 Task: Check current mortgage rates for New York.
Action: Mouse moved to (767, 127)
Screenshot: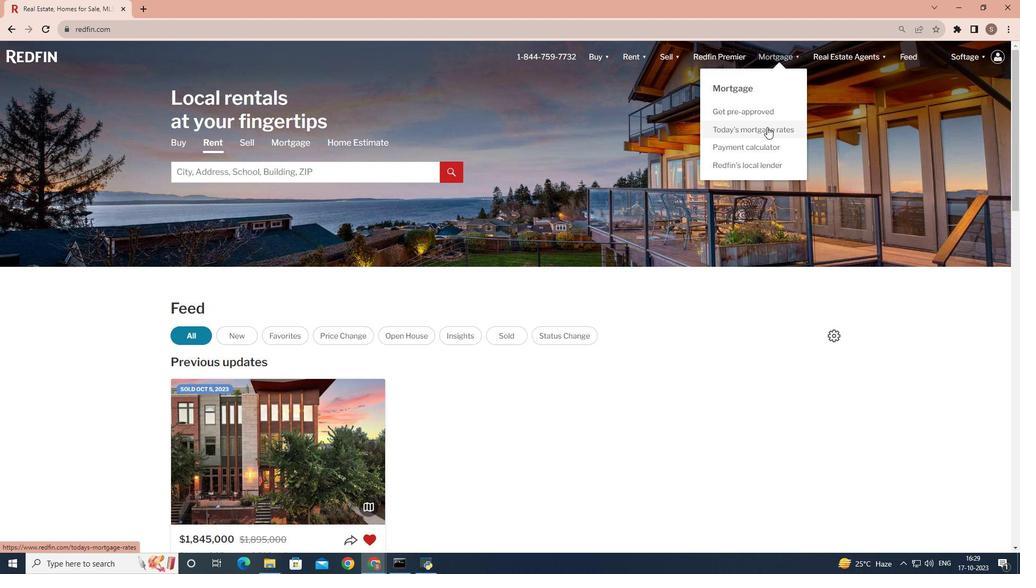 
Action: Mouse pressed left at (767, 127)
Screenshot: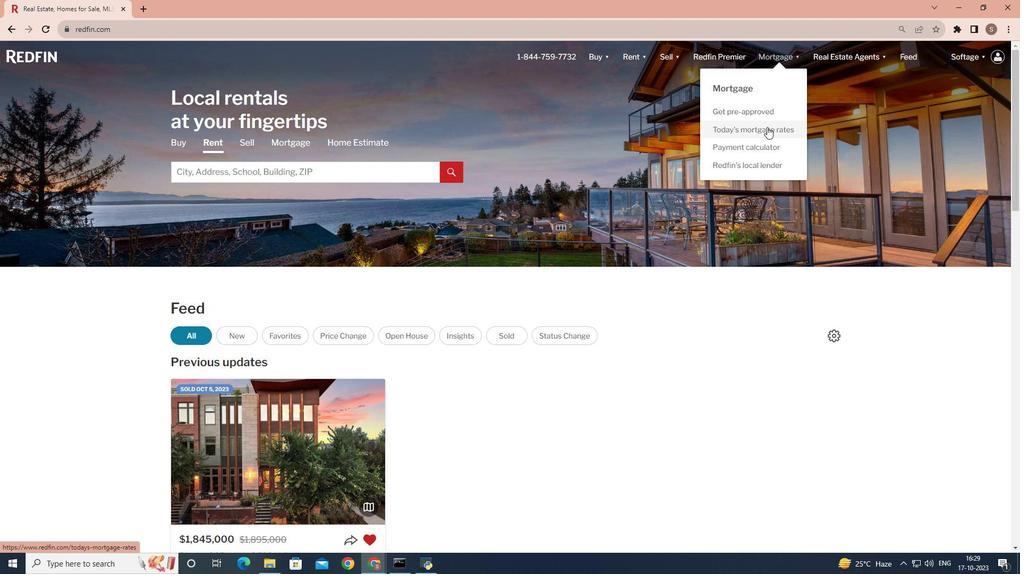 
Action: Mouse moved to (234, 271)
Screenshot: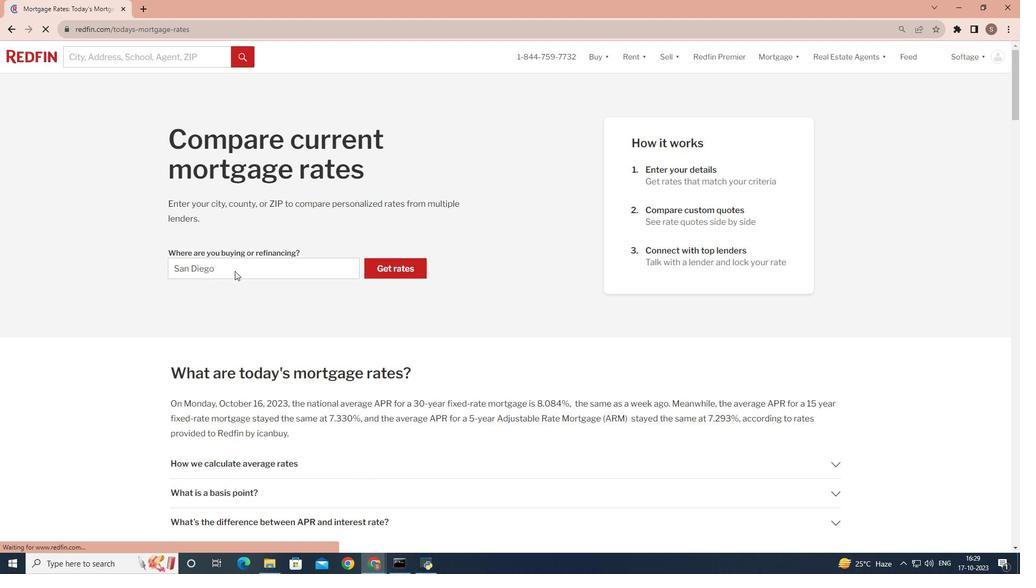 
Action: Mouse pressed left at (234, 271)
Screenshot: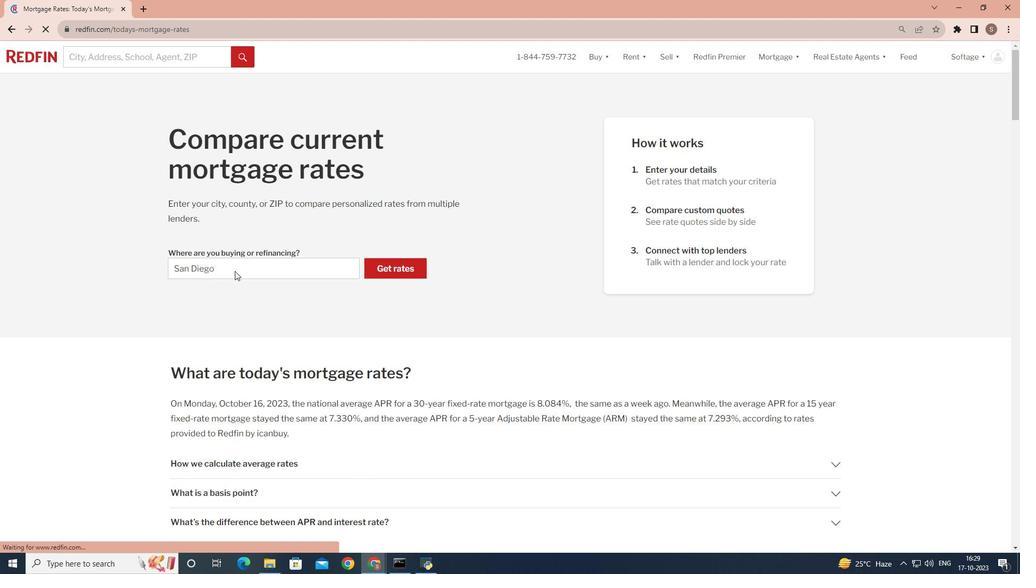 
Action: Mouse moved to (232, 271)
Screenshot: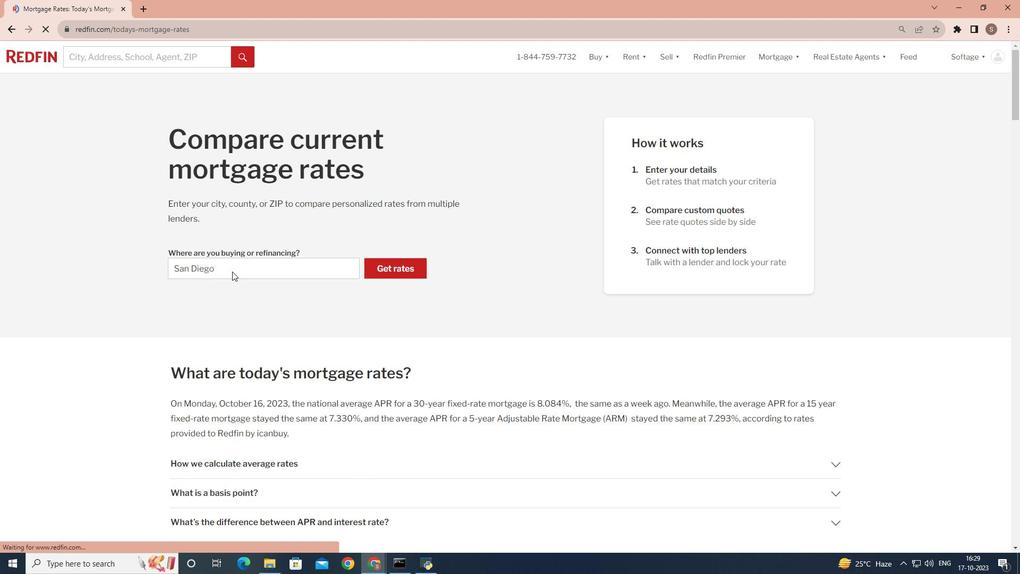 
Action: Mouse pressed left at (232, 271)
Screenshot: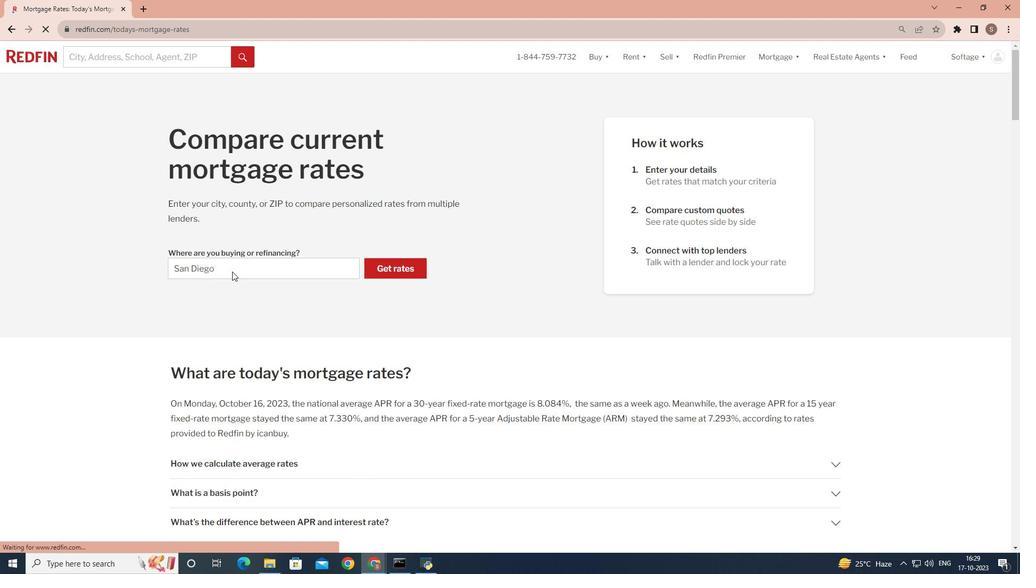 
Action: Mouse moved to (231, 265)
Screenshot: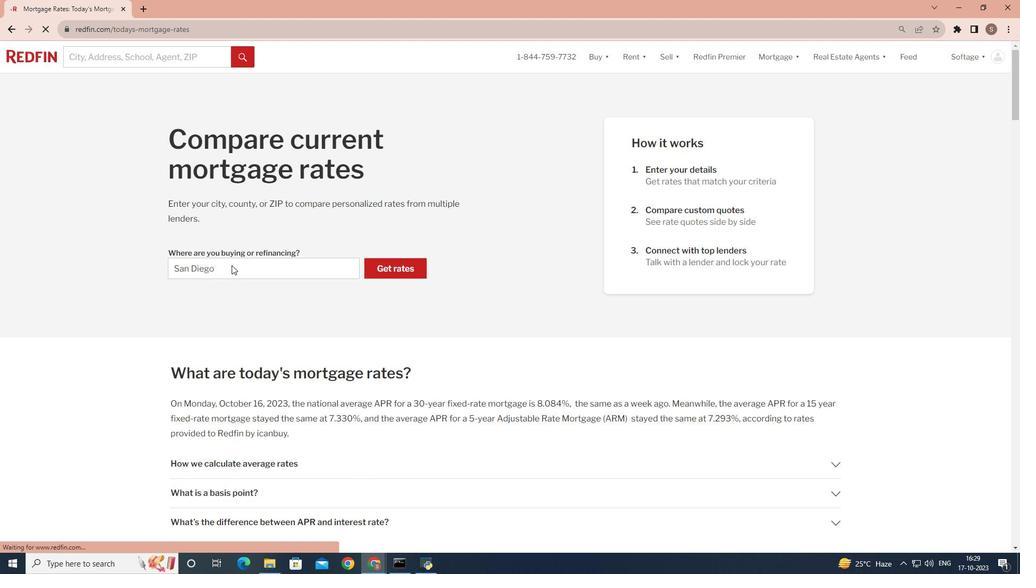 
Action: Mouse pressed left at (231, 265)
Screenshot: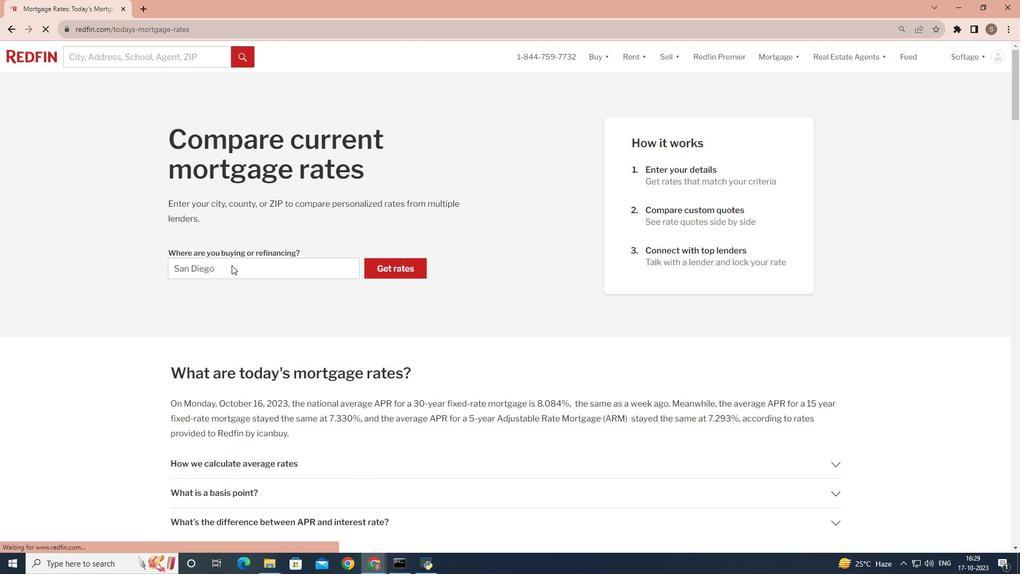 
Action: Mouse moved to (224, 268)
Screenshot: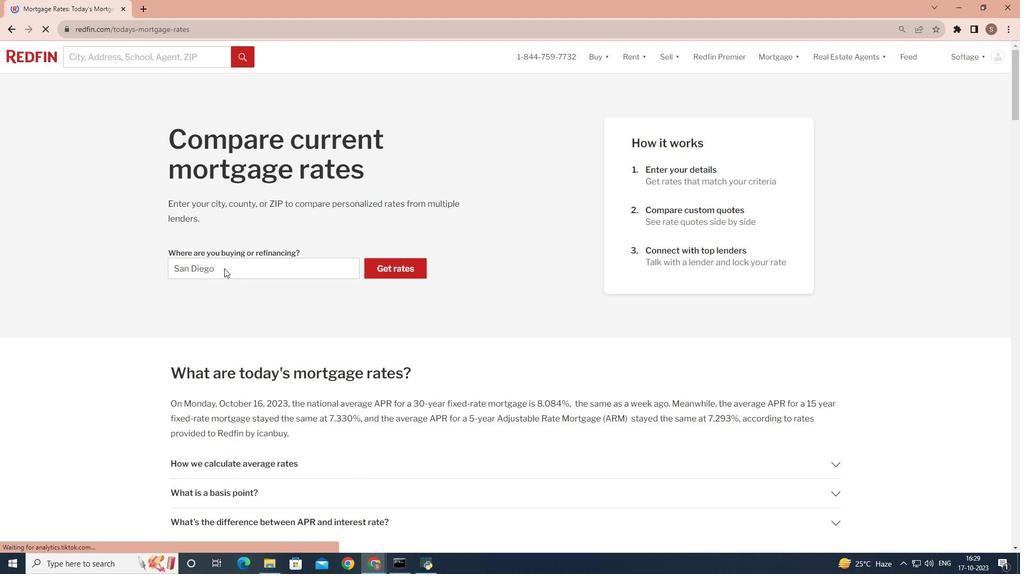 
Action: Mouse pressed left at (224, 268)
Screenshot: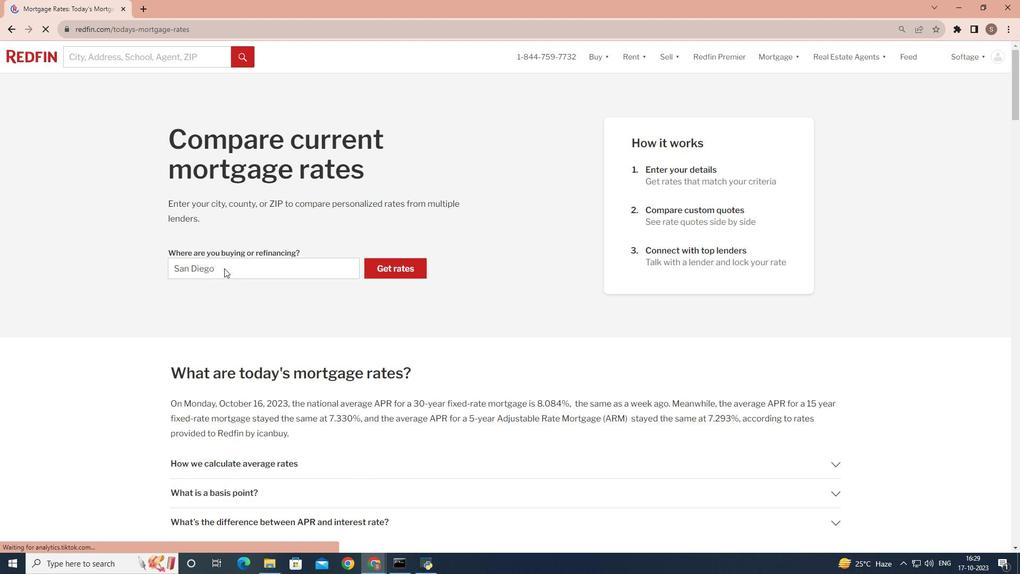 
Action: Mouse moved to (219, 270)
Screenshot: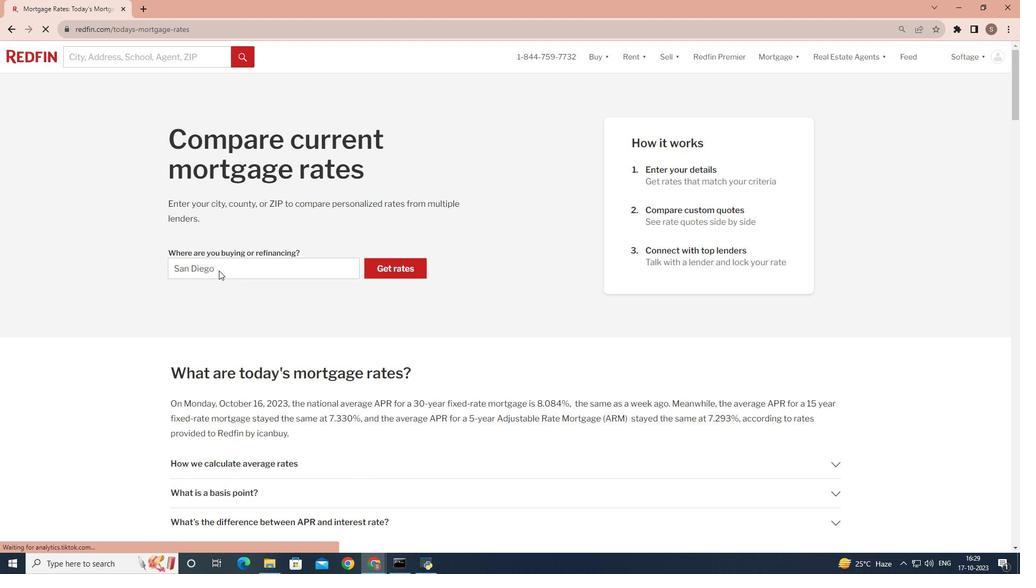 
Action: Mouse pressed left at (219, 270)
Screenshot: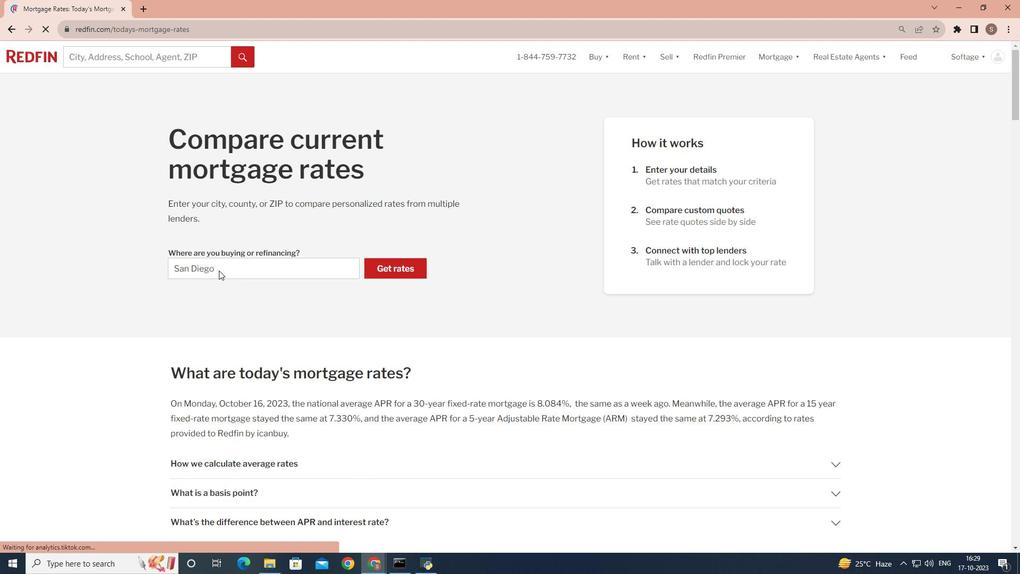 
Action: Mouse moved to (222, 270)
Screenshot: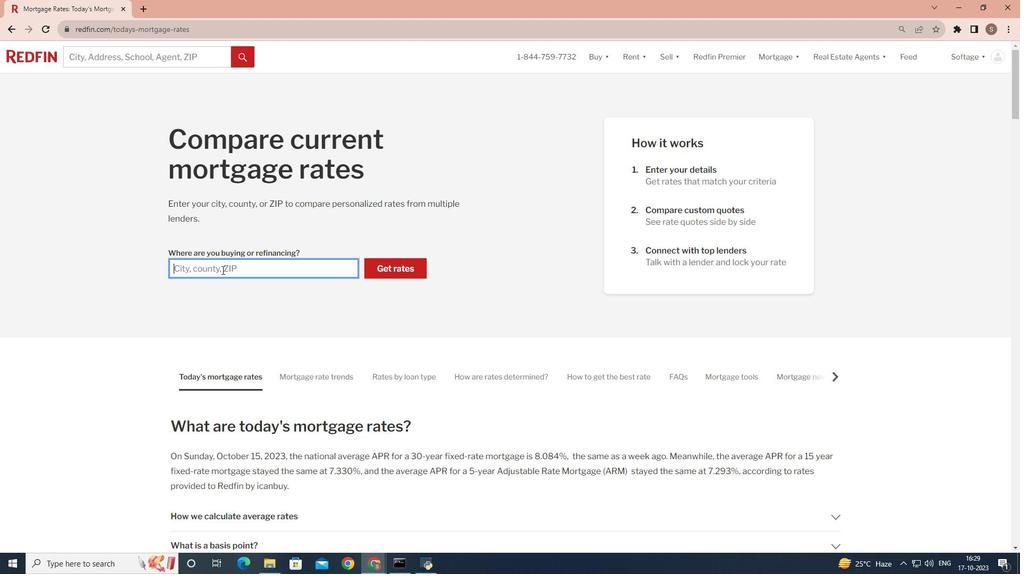 
Action: Key pressed <Key.shift>New<Key.space><Key.shift>York
Screenshot: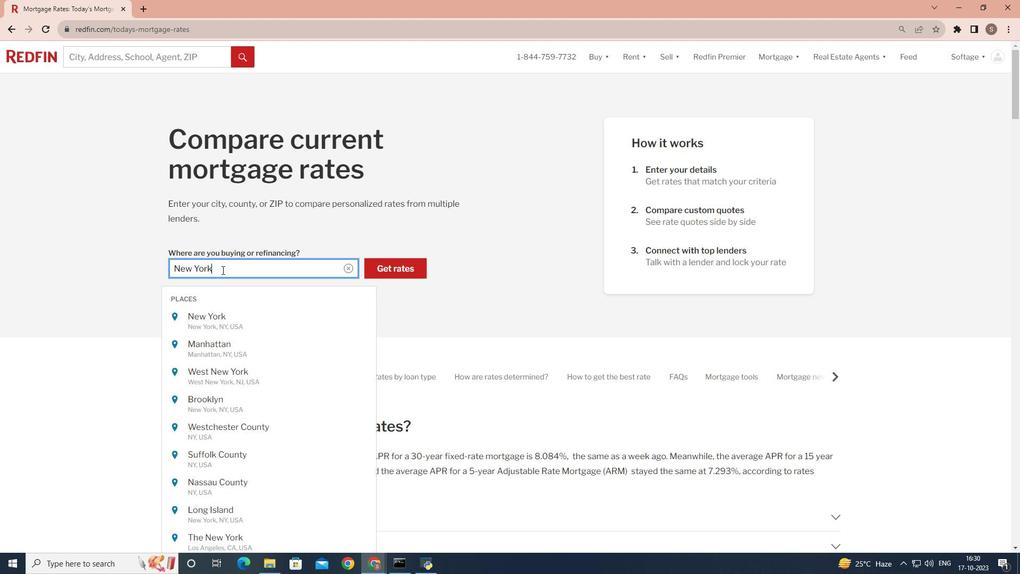 
Action: Mouse moved to (393, 271)
Screenshot: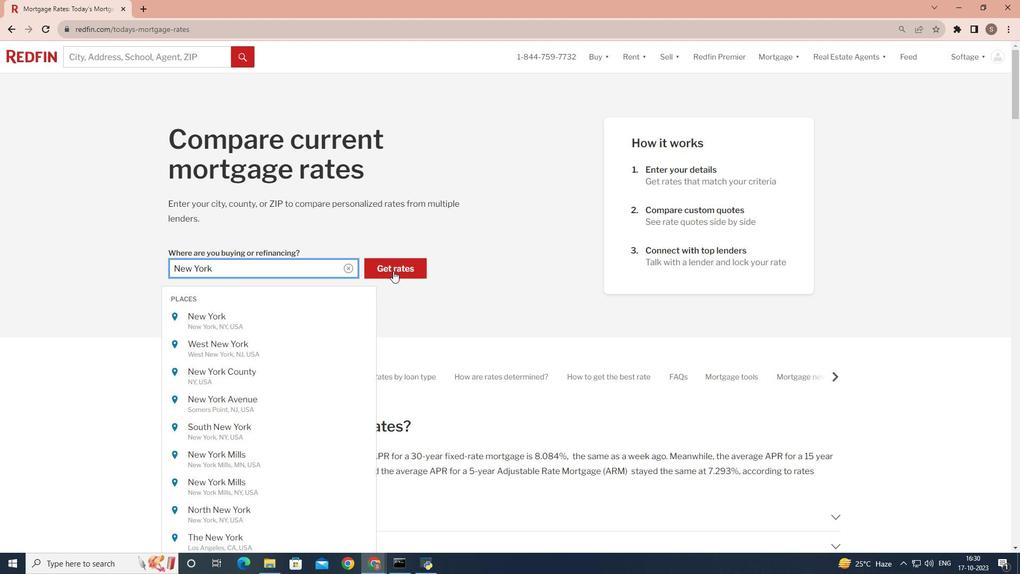 
Action: Mouse pressed left at (393, 271)
Screenshot: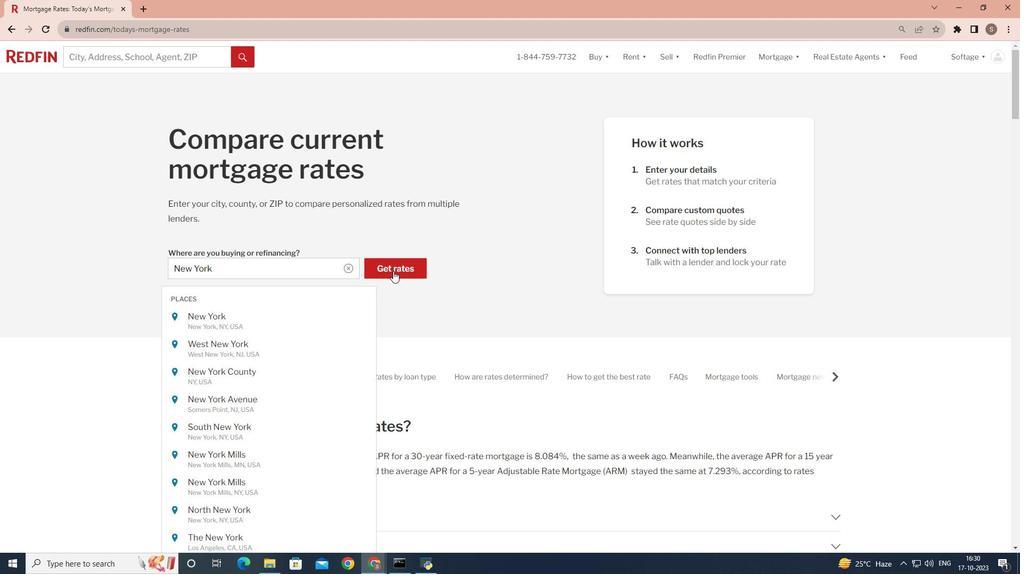 
